 Task: Look for Airbnb properties in Kibakwe, Tanzania from 8th November, 2023 to 16th November, 2023 for 2 adults. Place can be entire room with 1  bedroom having 1 bed and 1 bathroom. Property type can be hotel. Amenities needed are: washing machine.
Action: Mouse moved to (394, 189)
Screenshot: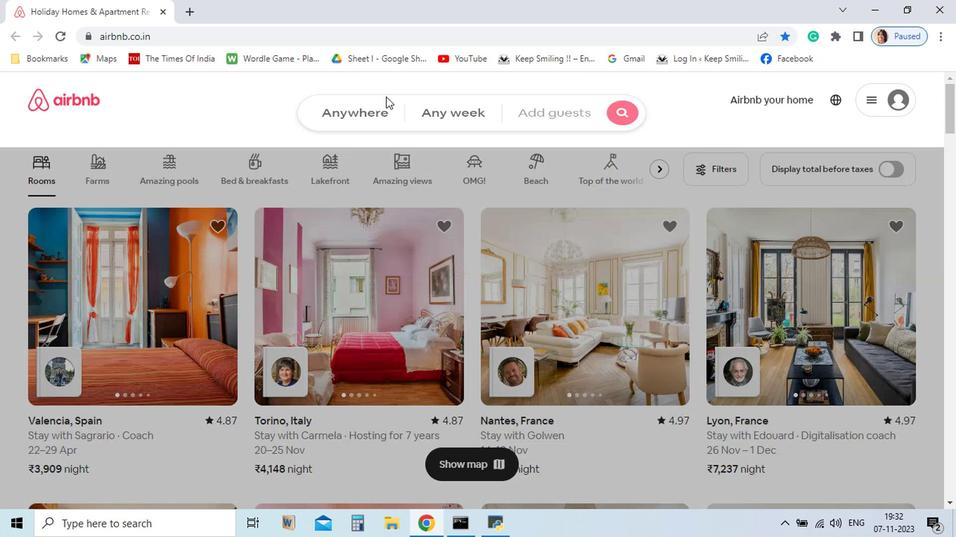 
Action: Mouse pressed left at (394, 189)
Screenshot: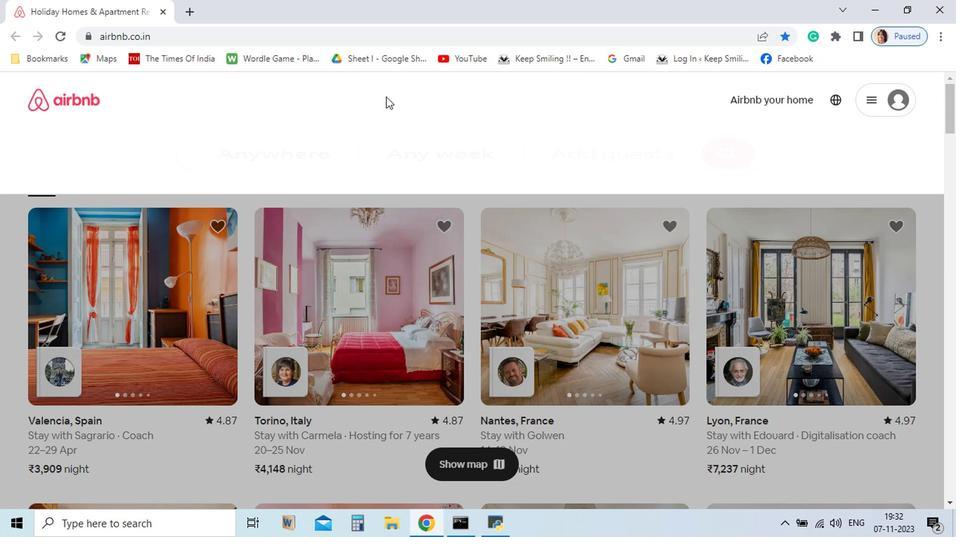 
Action: Mouse moved to (310, 236)
Screenshot: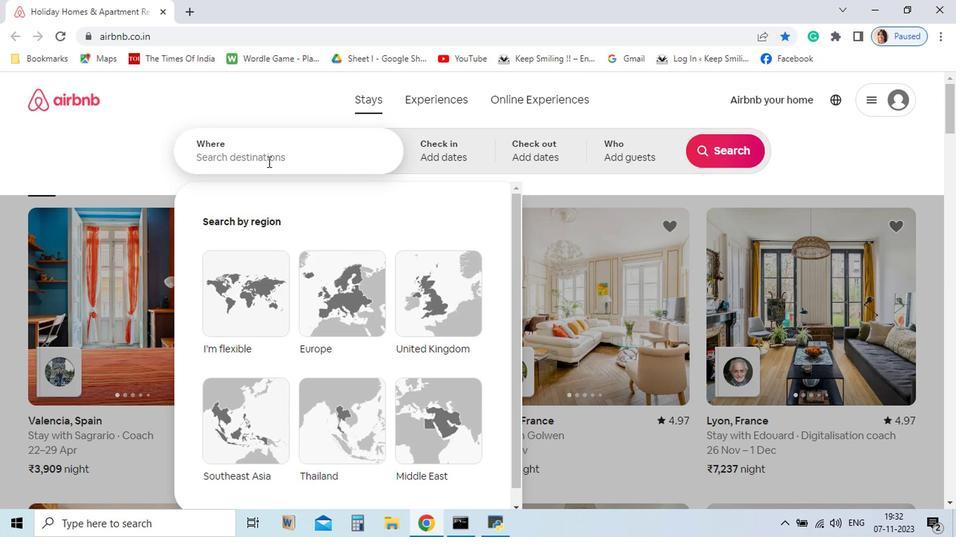 
Action: Key pressed <Key.shift_r>K
Screenshot: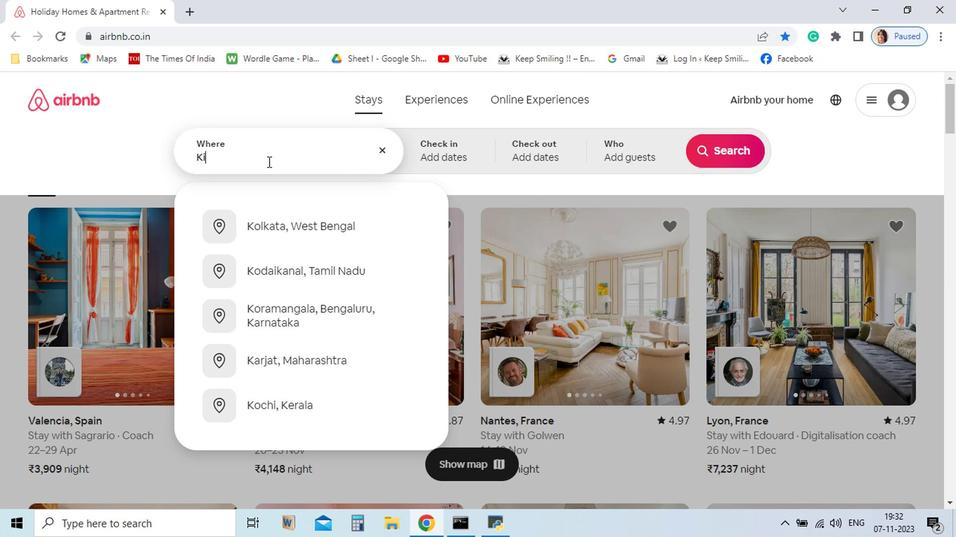 
Action: Mouse moved to (310, 236)
Screenshot: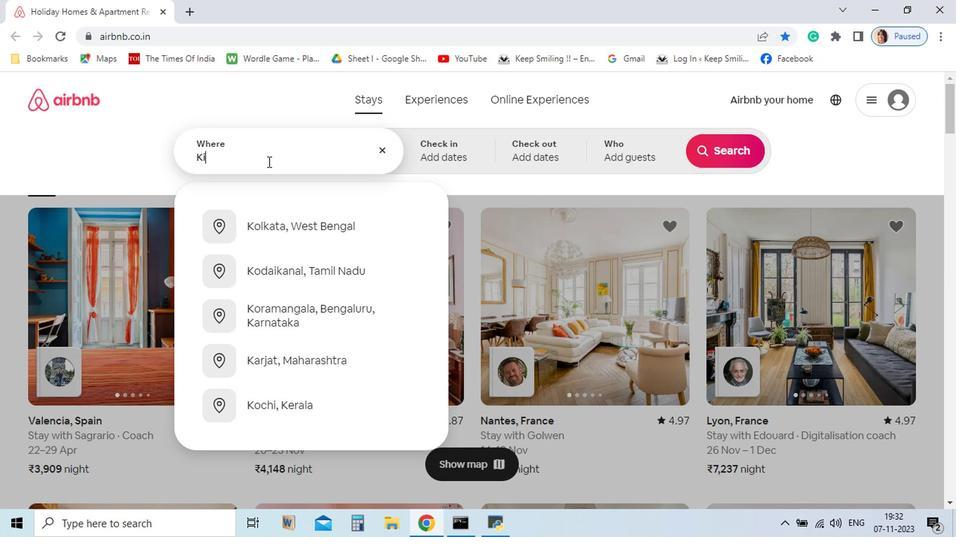 
Action: Key pressed i
Screenshot: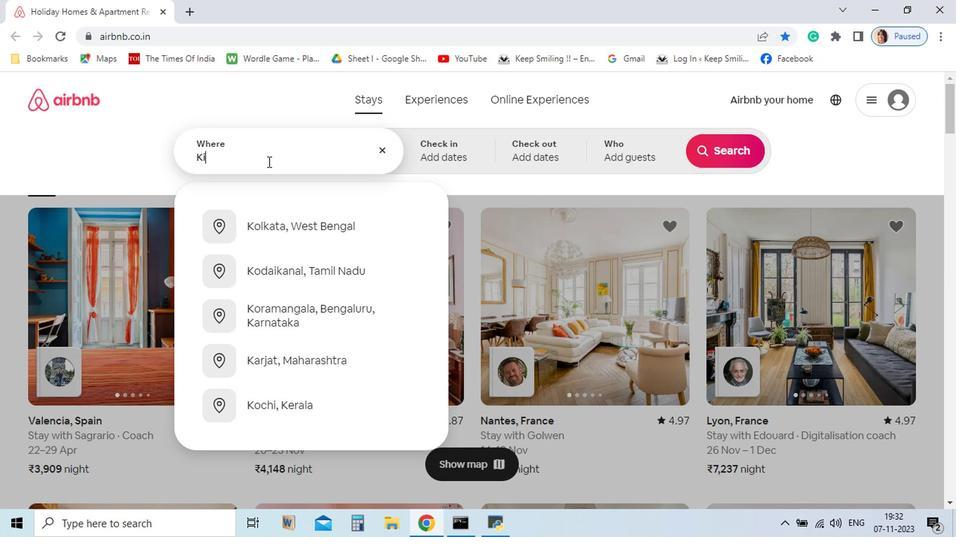 
Action: Mouse moved to (310, 236)
Screenshot: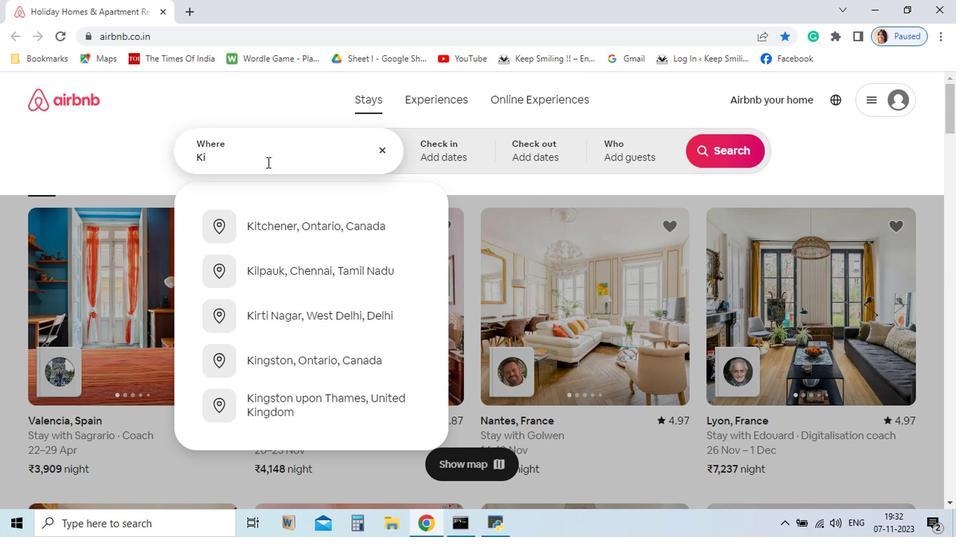 
Action: Key pressed bakwe,<Key.space><Key.shift>Tanzania<Key.enter>
Screenshot: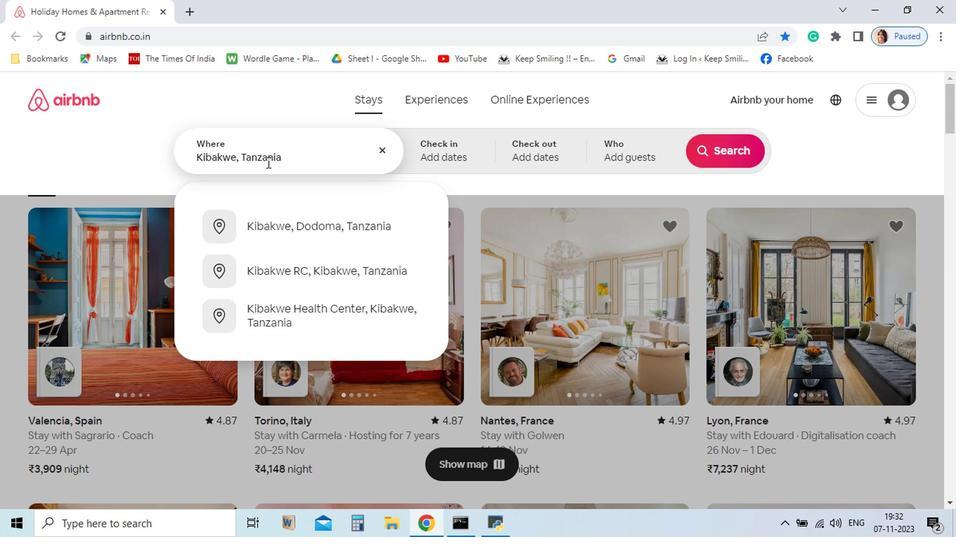 
Action: Mouse moved to (353, 381)
Screenshot: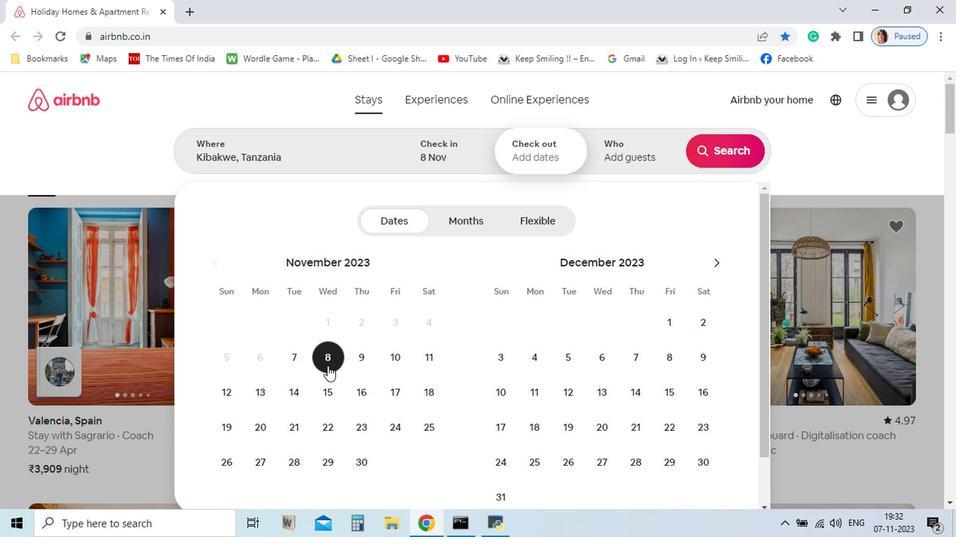 
Action: Mouse pressed left at (353, 381)
Screenshot: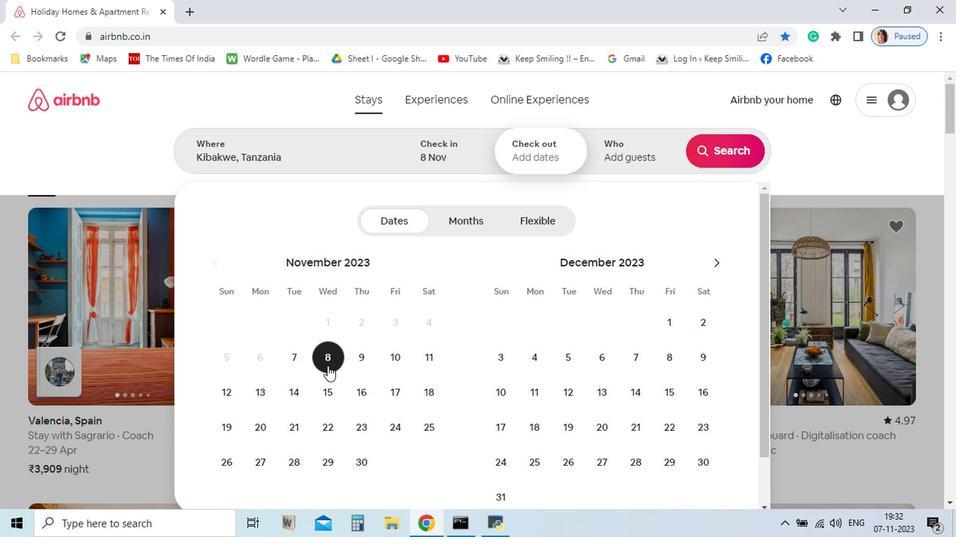 
Action: Mouse moved to (380, 404)
Screenshot: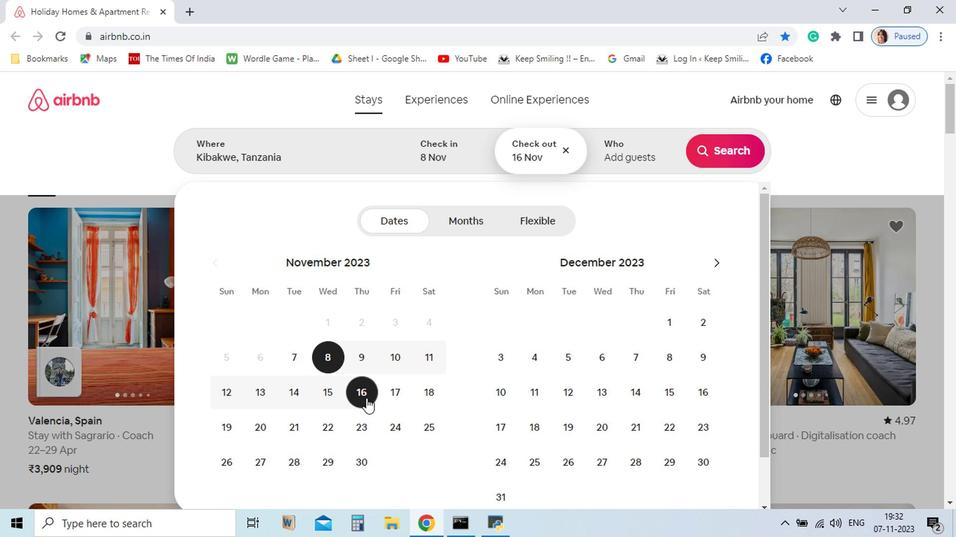 
Action: Mouse pressed left at (380, 404)
Screenshot: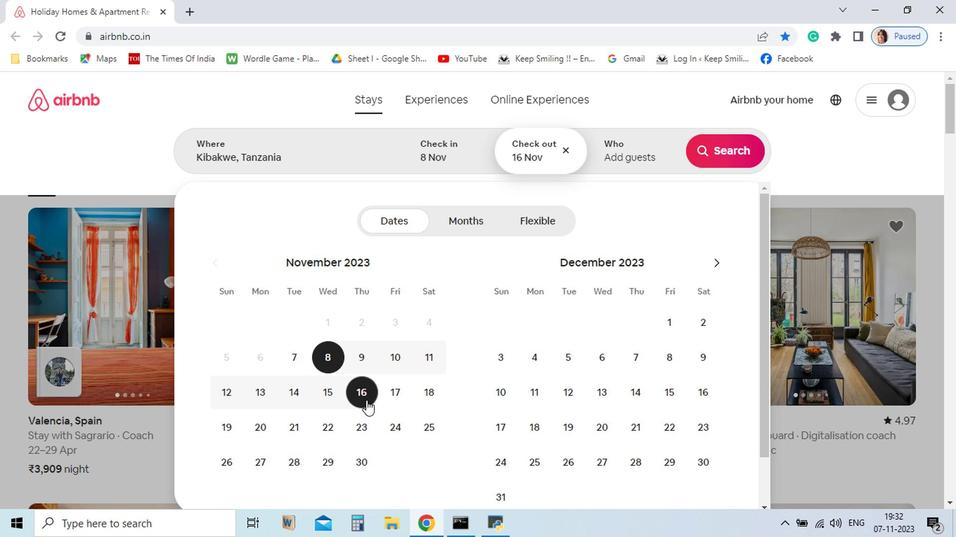
Action: Mouse moved to (554, 231)
Screenshot: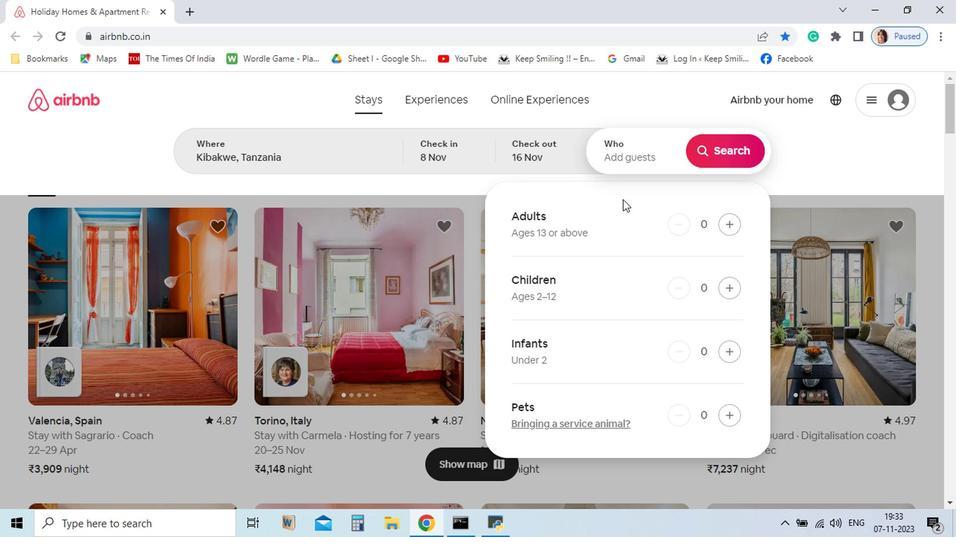 
Action: Mouse pressed left at (554, 231)
Screenshot: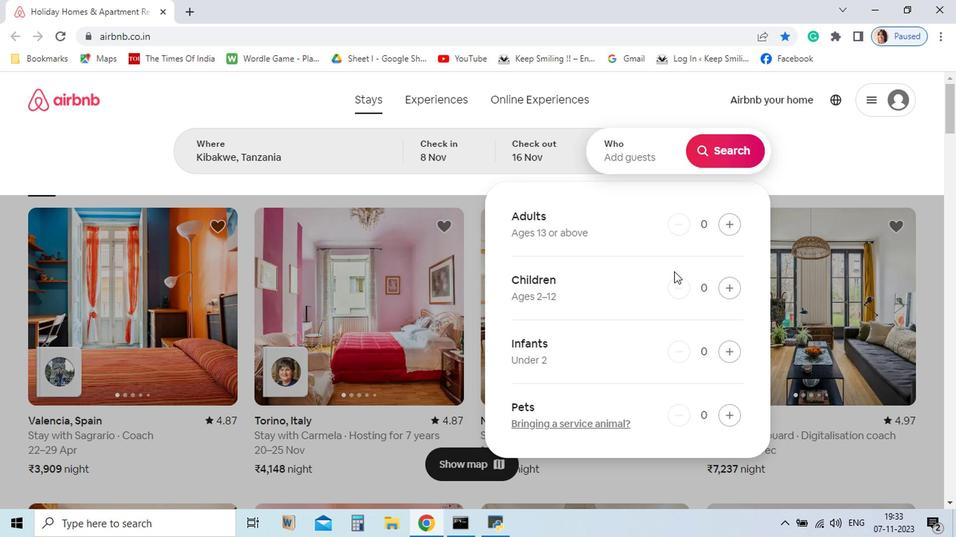 
Action: Mouse moved to (635, 283)
Screenshot: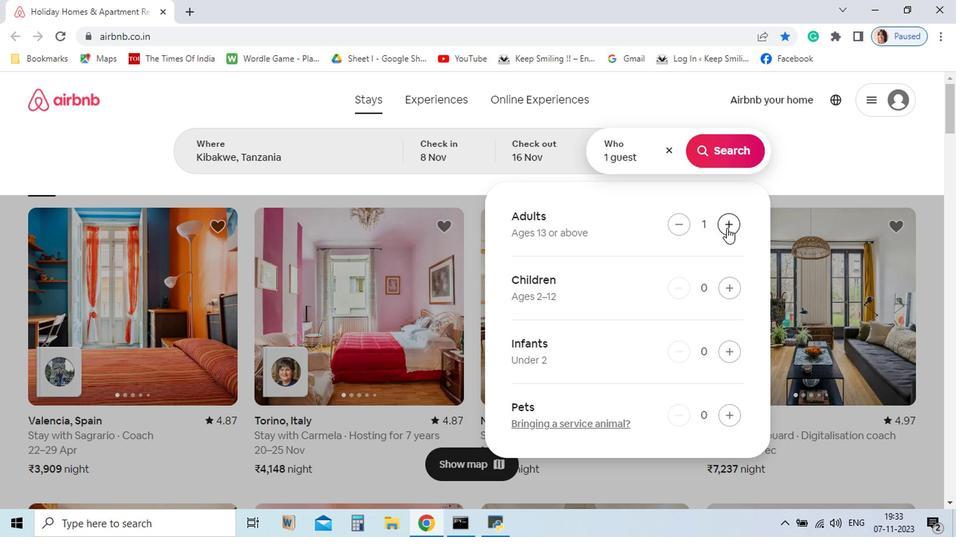 
Action: Mouse pressed left at (635, 283)
Screenshot: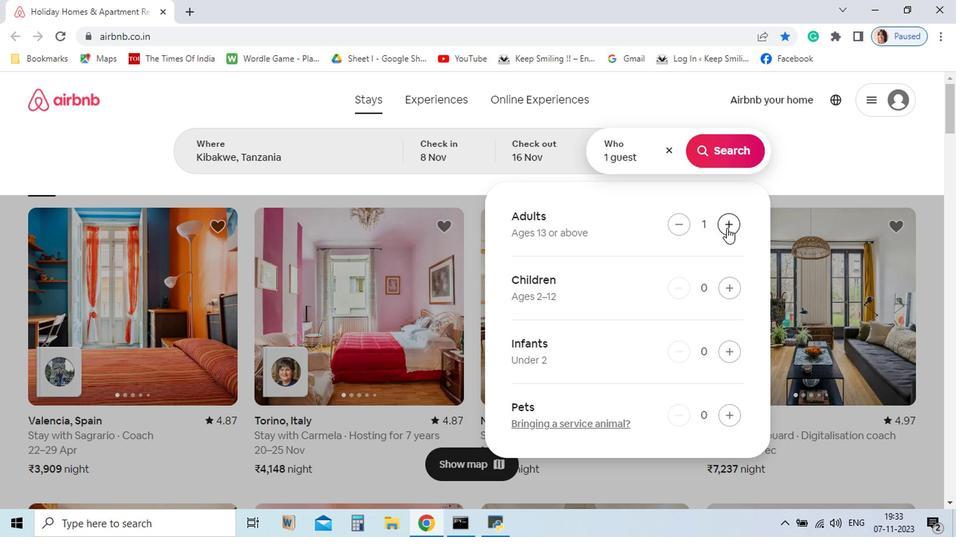 
Action: Mouse pressed left at (635, 283)
Screenshot: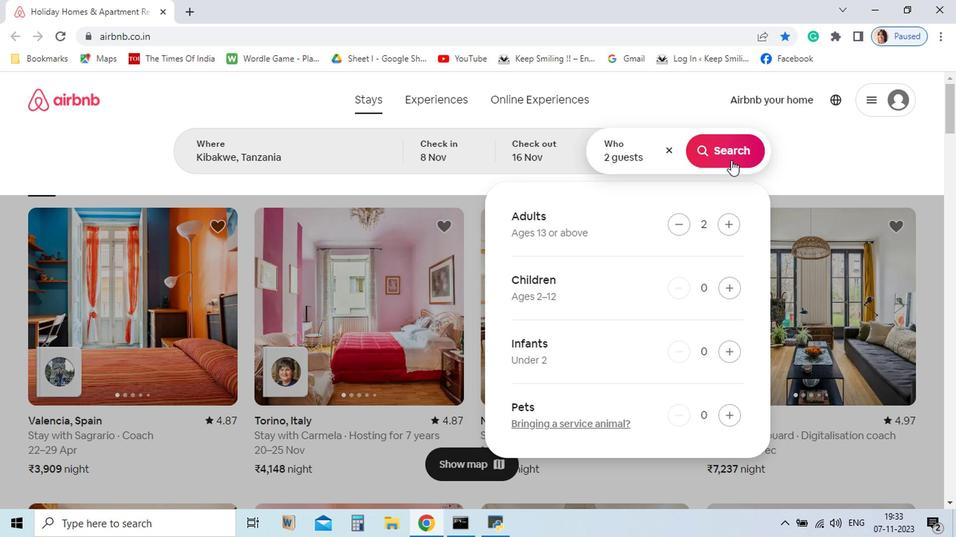 
Action: Mouse moved to (638, 232)
Screenshot: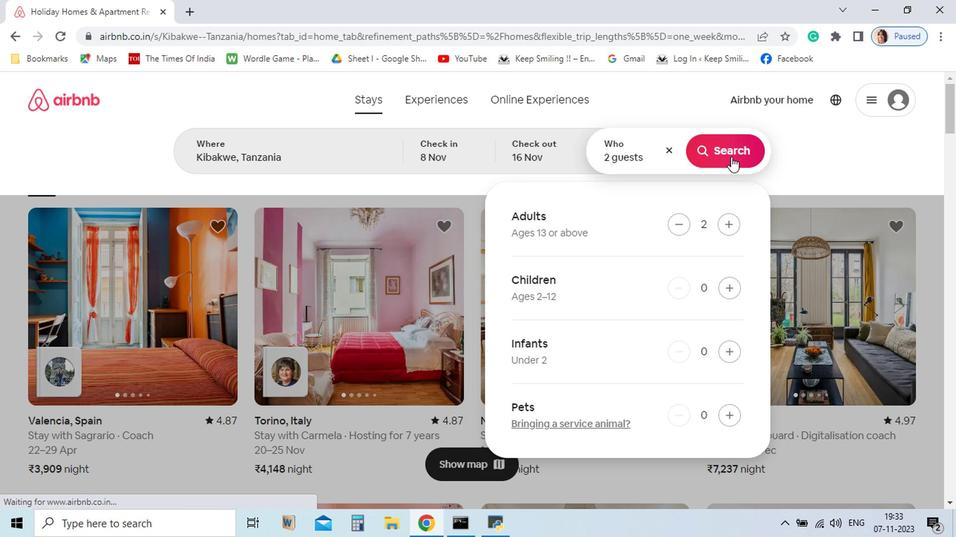 
Action: Mouse pressed left at (638, 232)
Screenshot: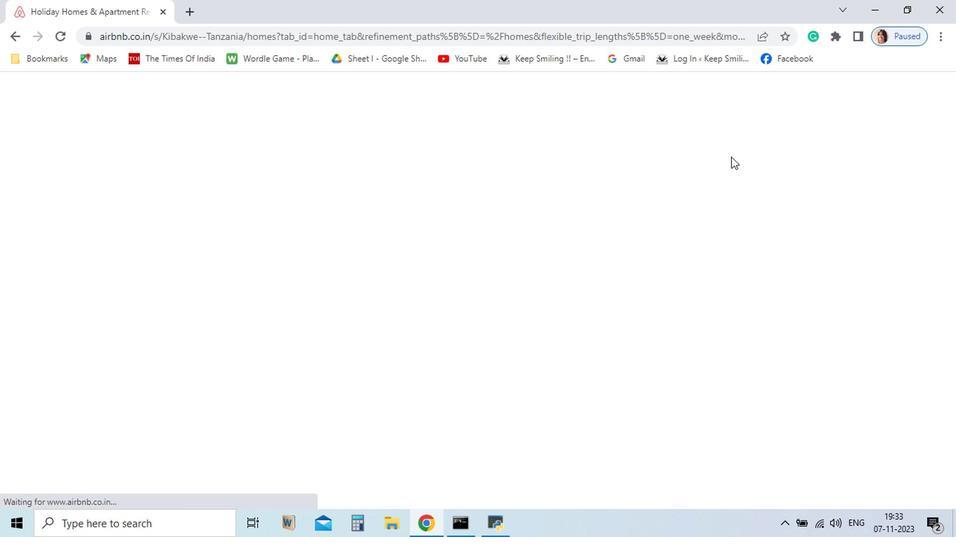 
Action: Mouse moved to (638, 232)
Screenshot: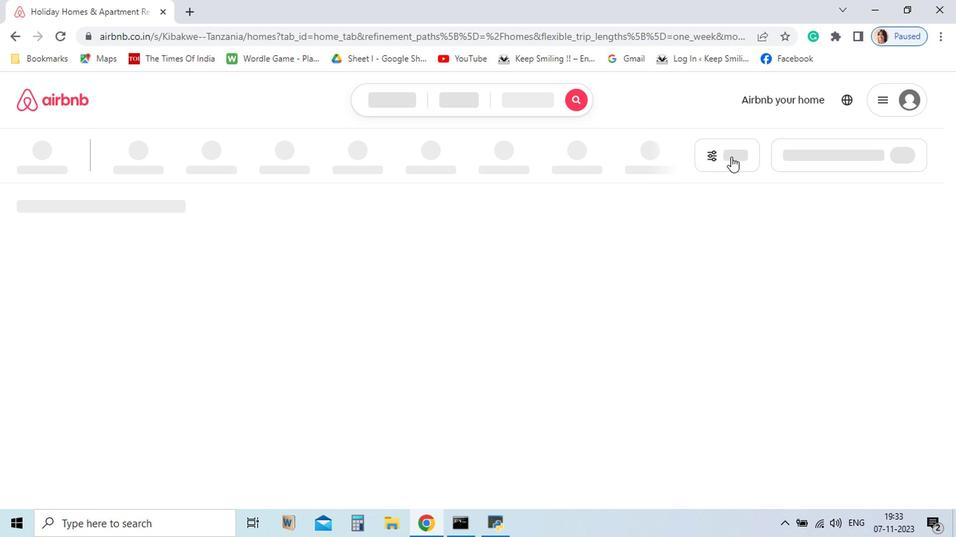 
Action: Mouse pressed left at (638, 232)
Screenshot: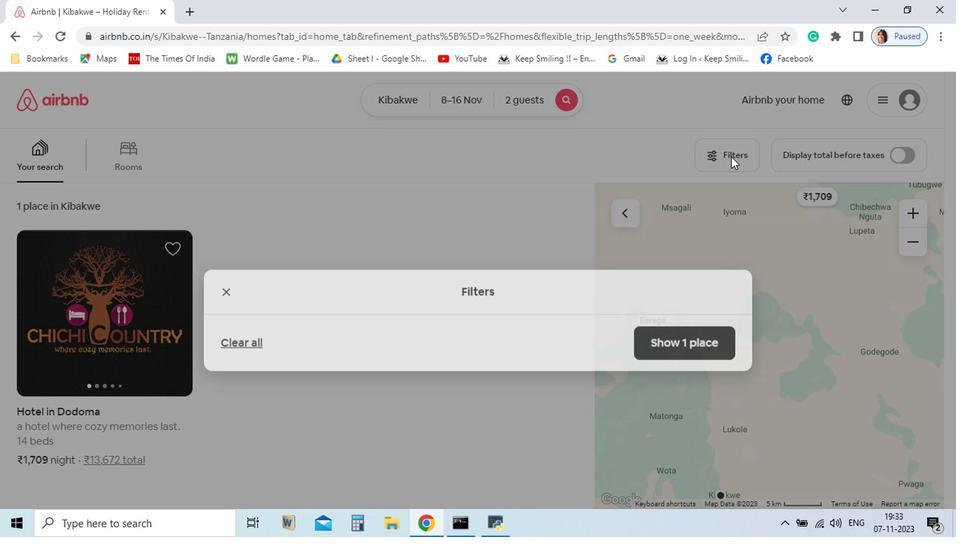
Action: Mouse moved to (649, 416)
Screenshot: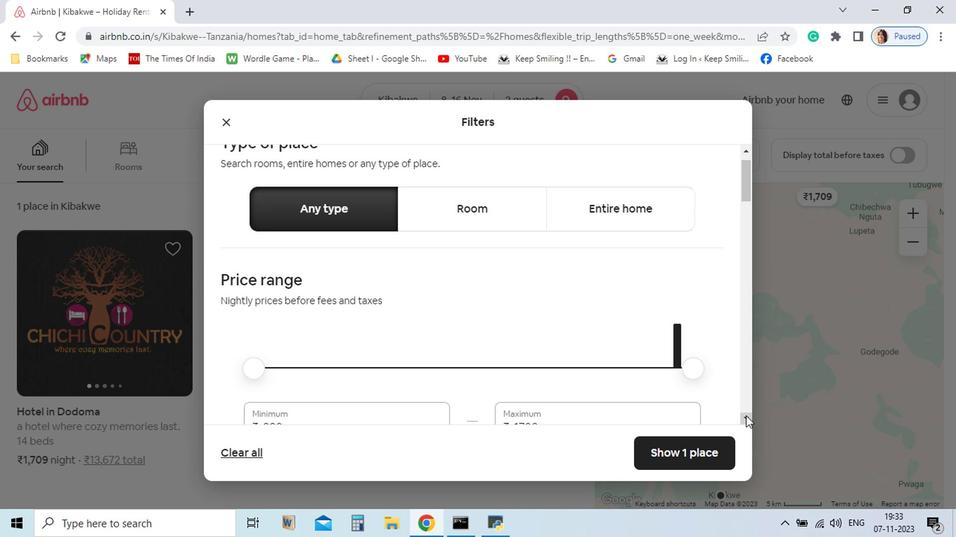
Action: Mouse pressed left at (649, 416)
Screenshot: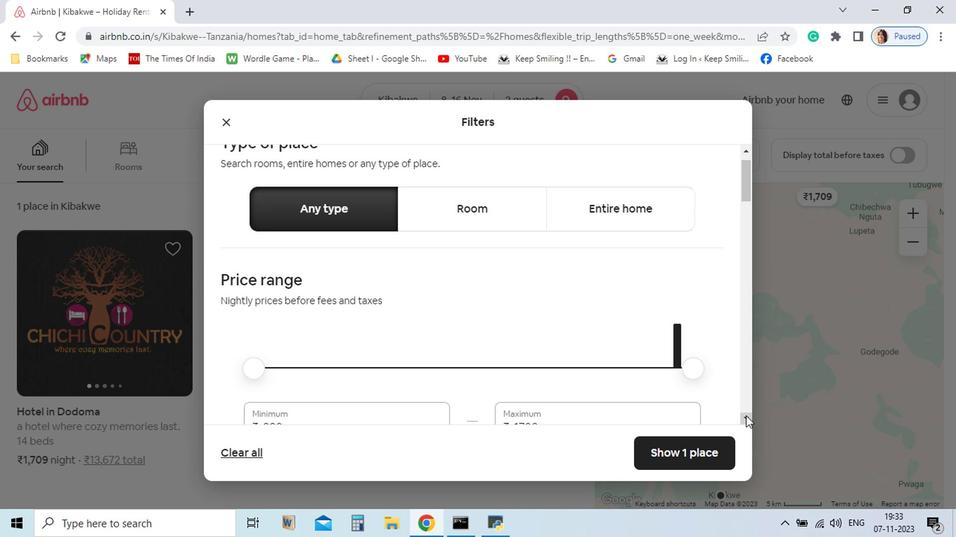 
Action: Mouse pressed left at (649, 416)
Screenshot: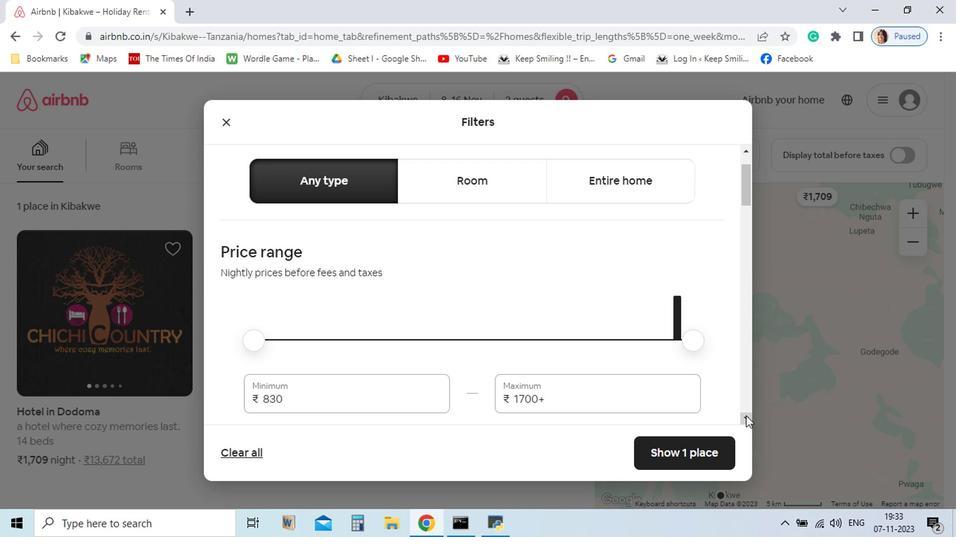 
Action: Mouse pressed left at (649, 416)
Screenshot: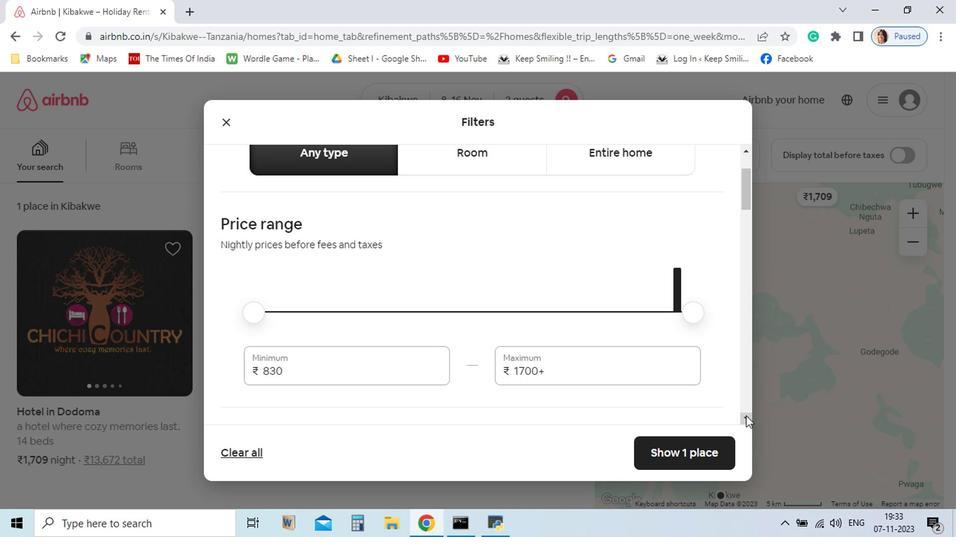 
Action: Mouse pressed left at (649, 416)
Screenshot: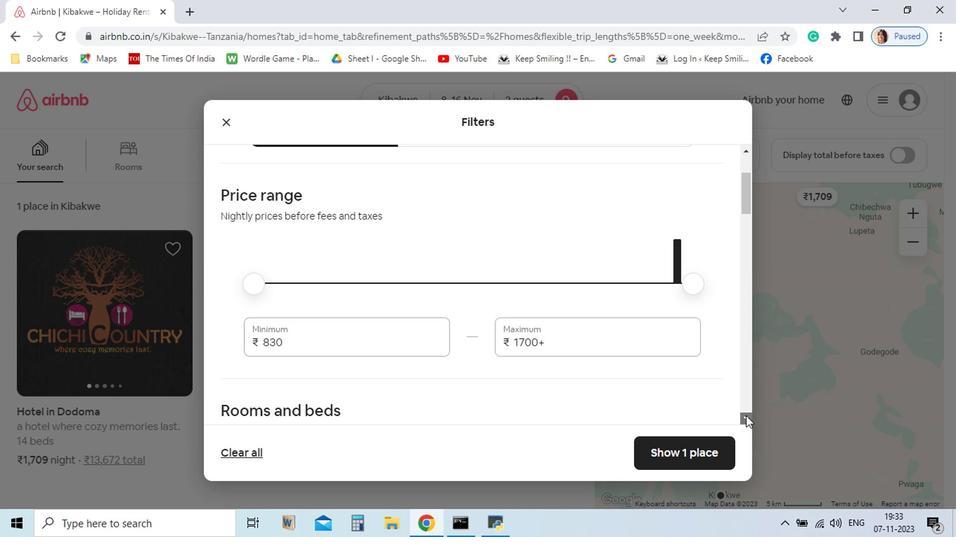 
Action: Mouse pressed left at (649, 416)
Screenshot: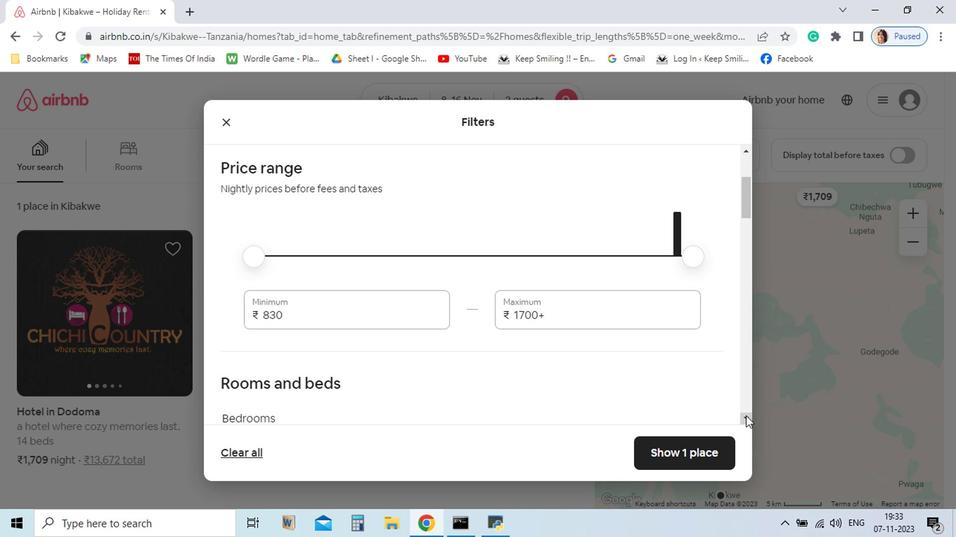 
Action: Mouse pressed left at (649, 416)
Screenshot: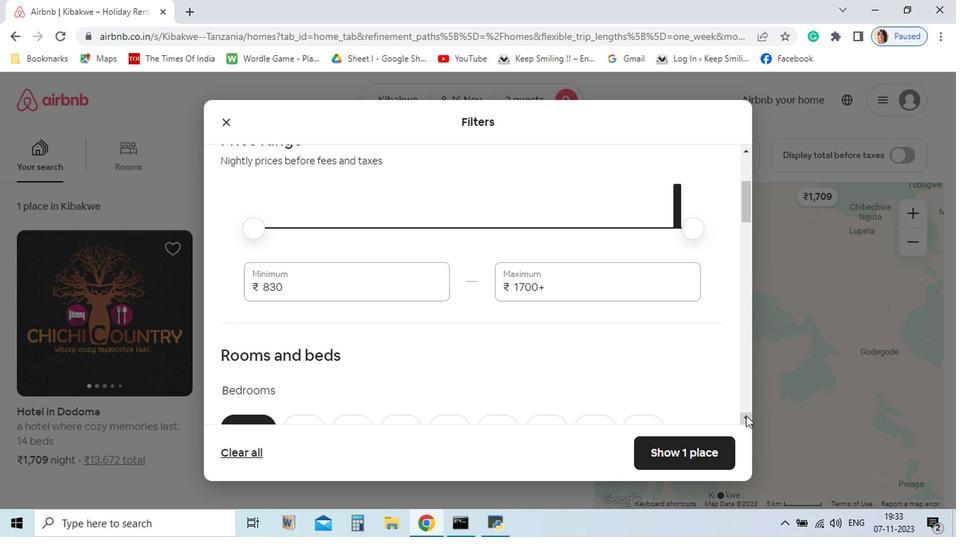 
Action: Mouse pressed left at (649, 416)
Screenshot: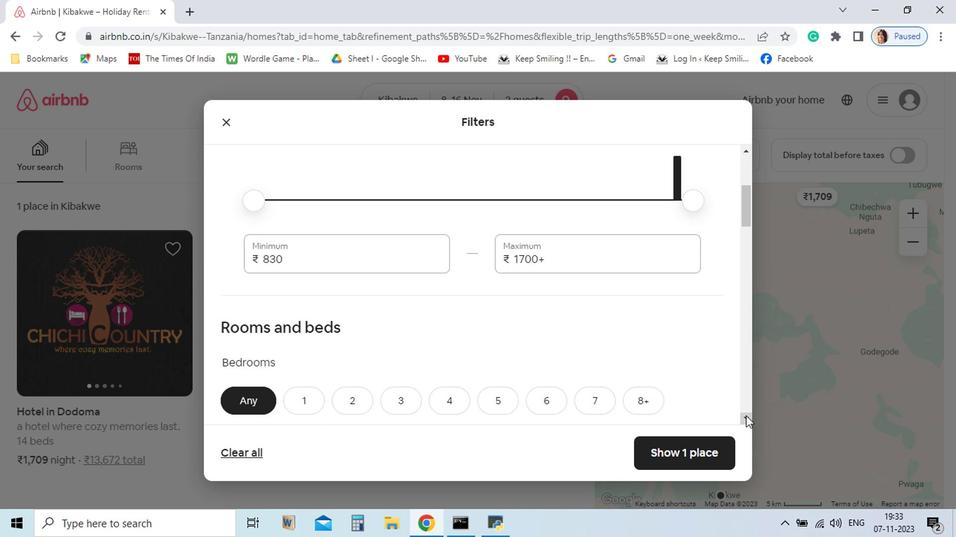 
Action: Mouse pressed left at (649, 416)
Screenshot: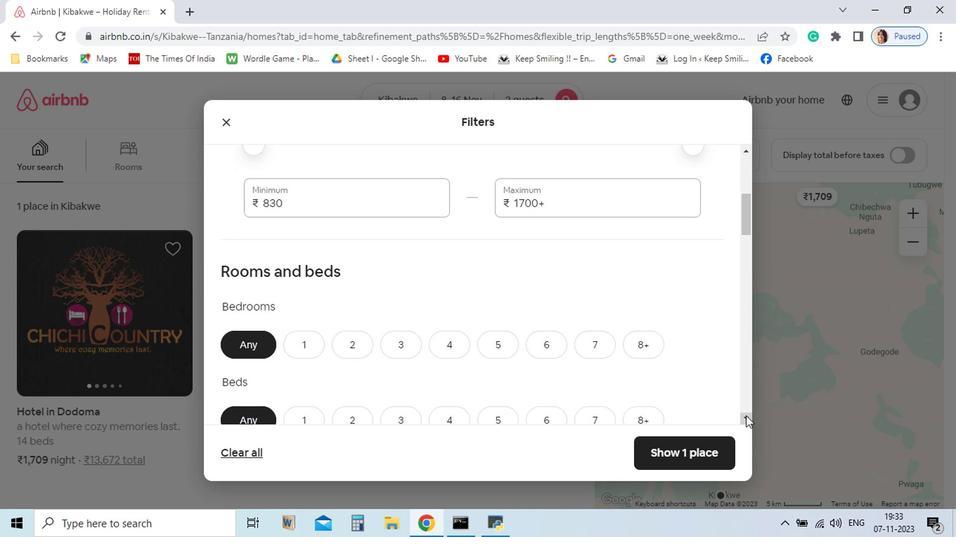
Action: Mouse pressed left at (649, 416)
Screenshot: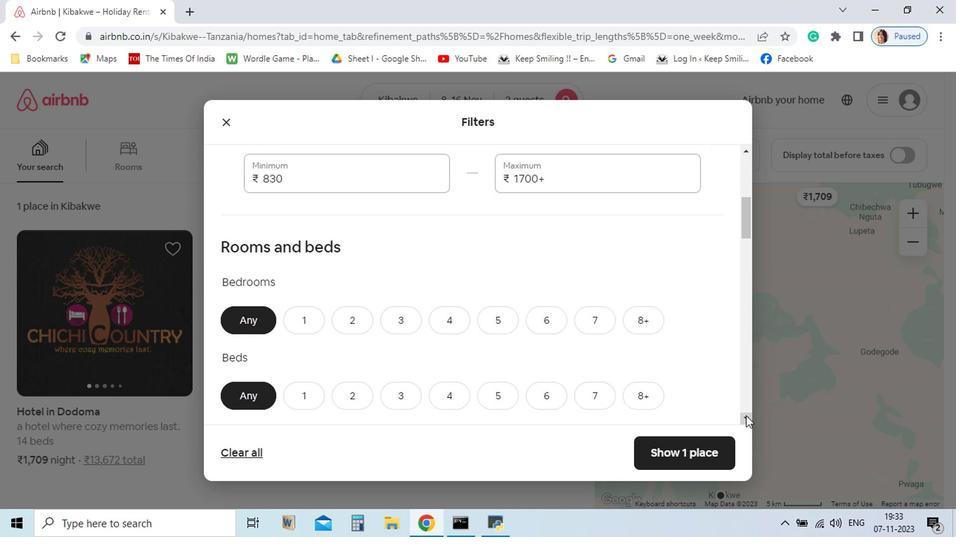 
Action: Mouse pressed left at (649, 416)
Screenshot: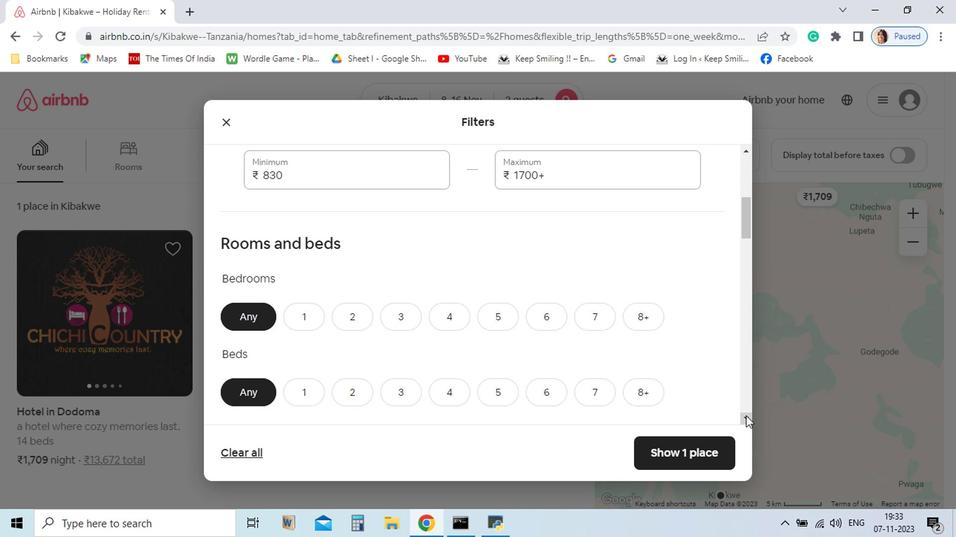 
Action: Mouse pressed left at (649, 416)
Screenshot: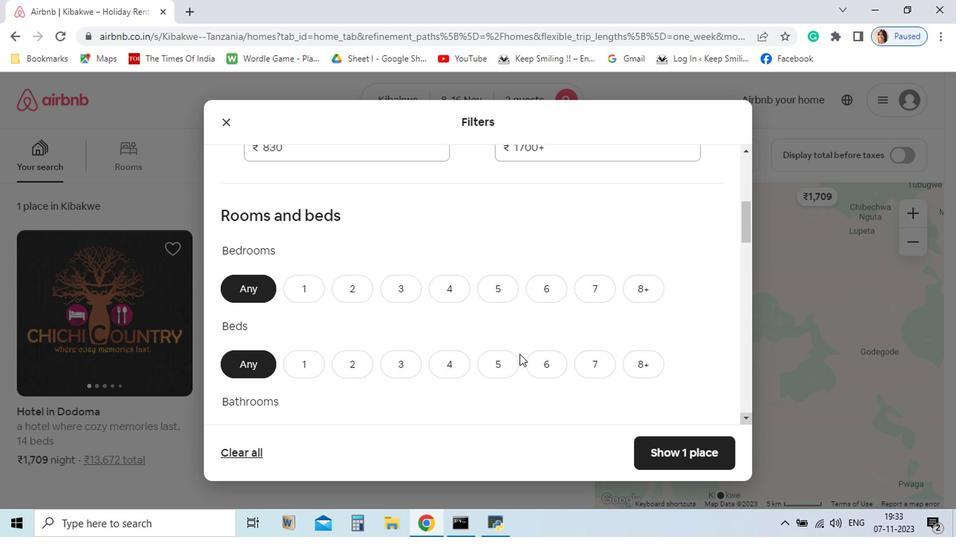 
Action: Mouse moved to (326, 324)
Screenshot: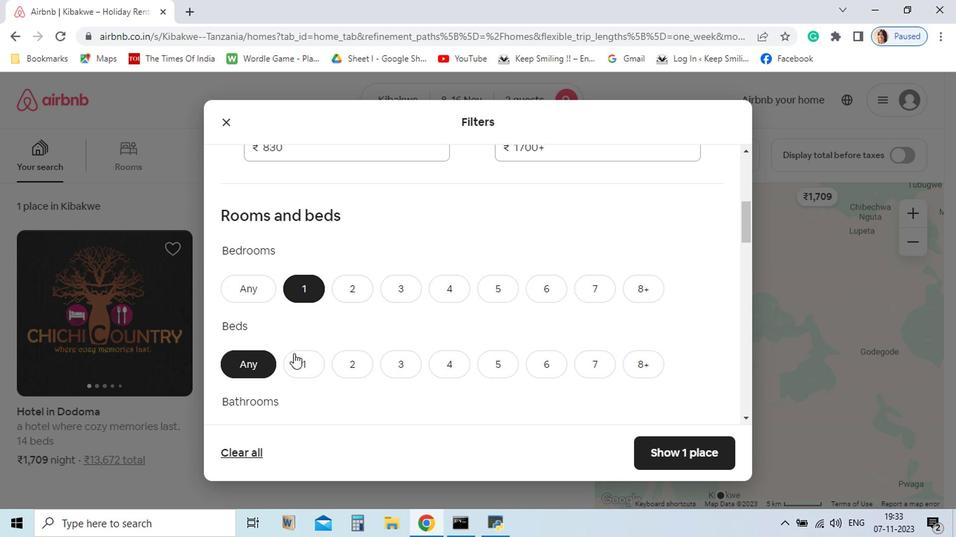 
Action: Mouse pressed left at (326, 324)
Screenshot: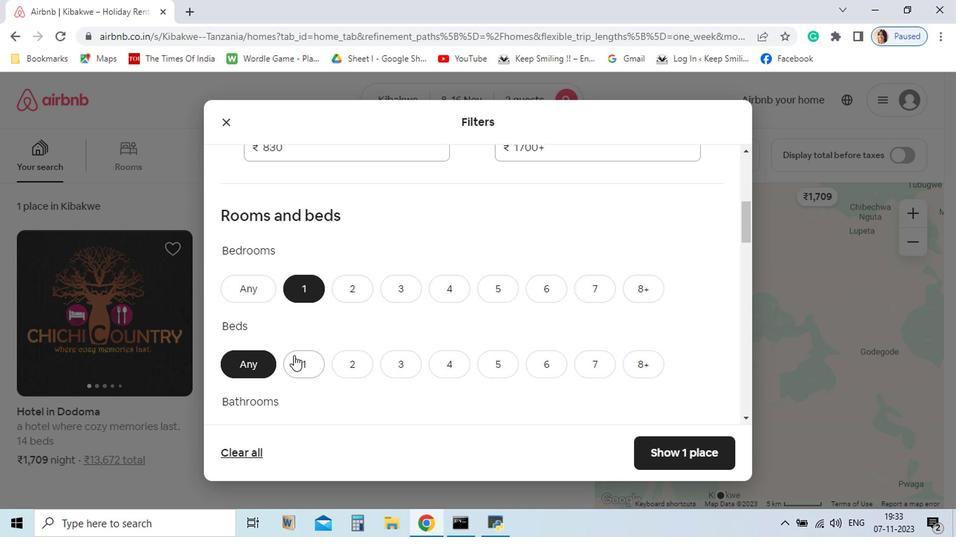 
Action: Mouse moved to (329, 376)
Screenshot: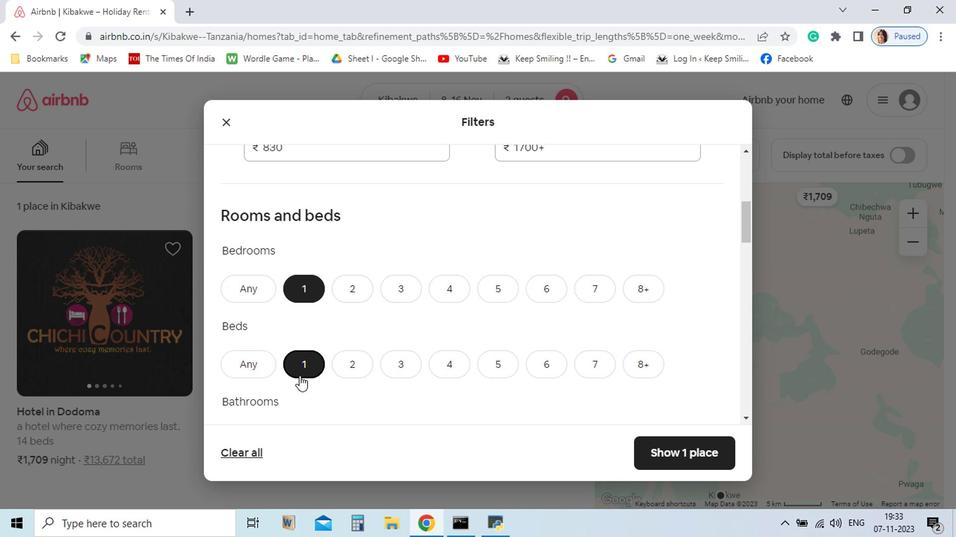 
Action: Mouse pressed left at (329, 376)
Screenshot: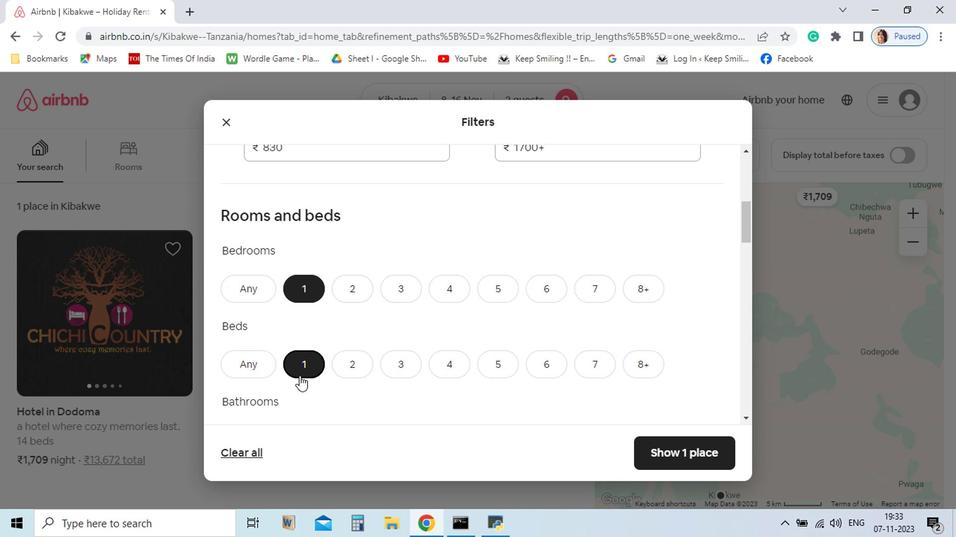 
Action: Mouse moved to (336, 390)
Screenshot: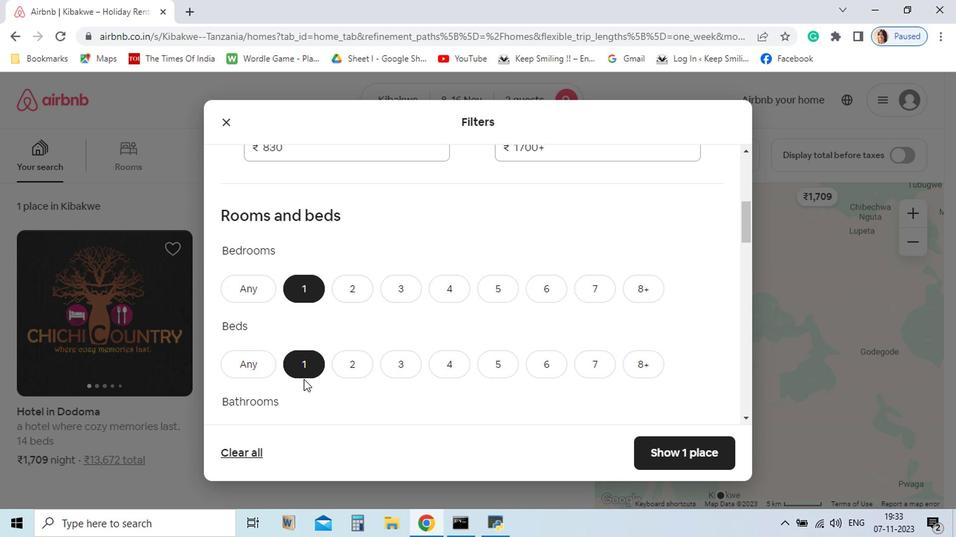 
Action: Mouse scrolled (336, 390) with delta (0, 0)
Screenshot: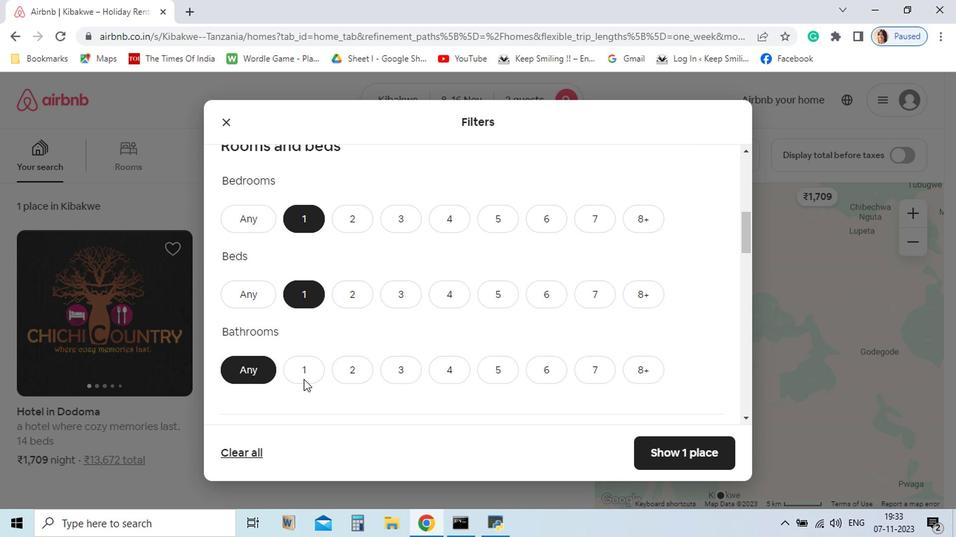 
Action: Mouse moved to (342, 387)
Screenshot: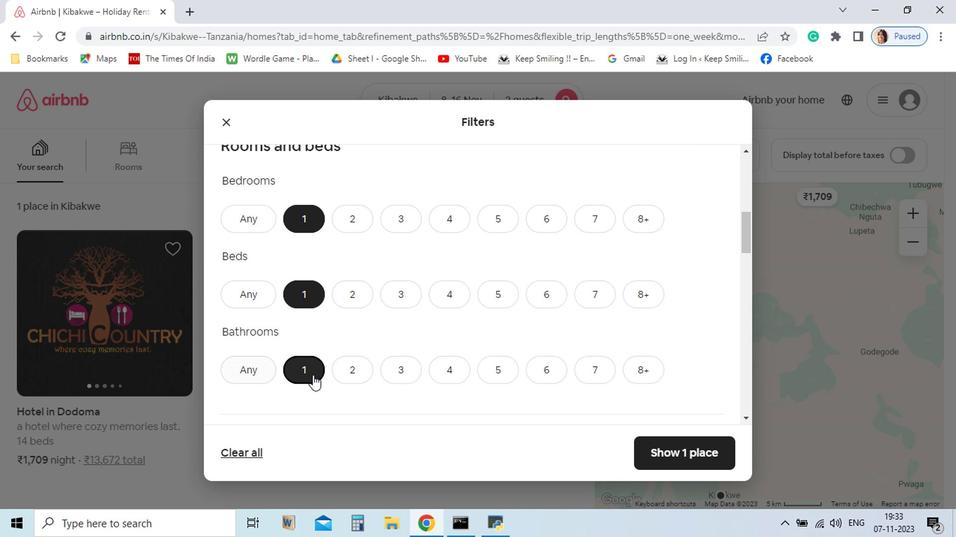 
Action: Mouse pressed left at (342, 387)
Screenshot: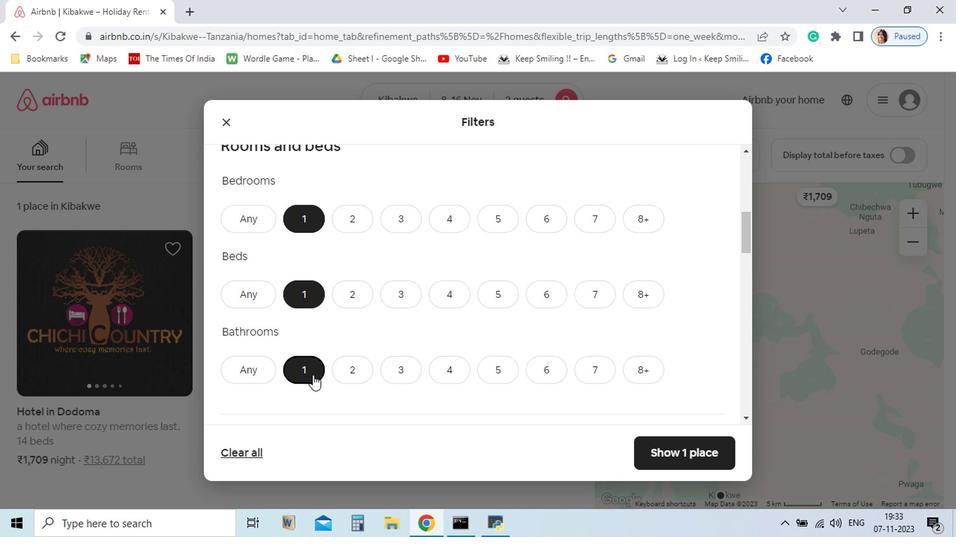 
Action: Mouse moved to (343, 388)
Screenshot: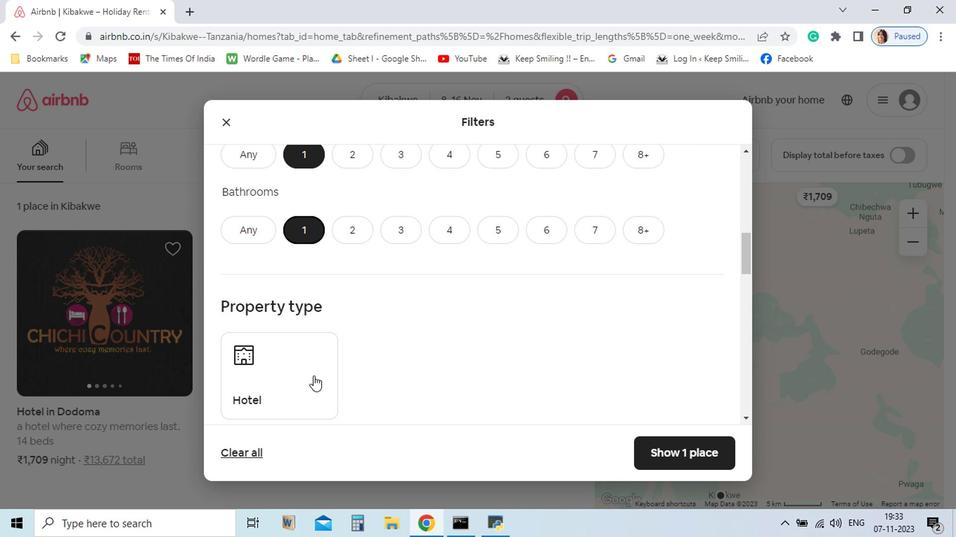 
Action: Mouse scrolled (343, 387) with delta (0, 0)
Screenshot: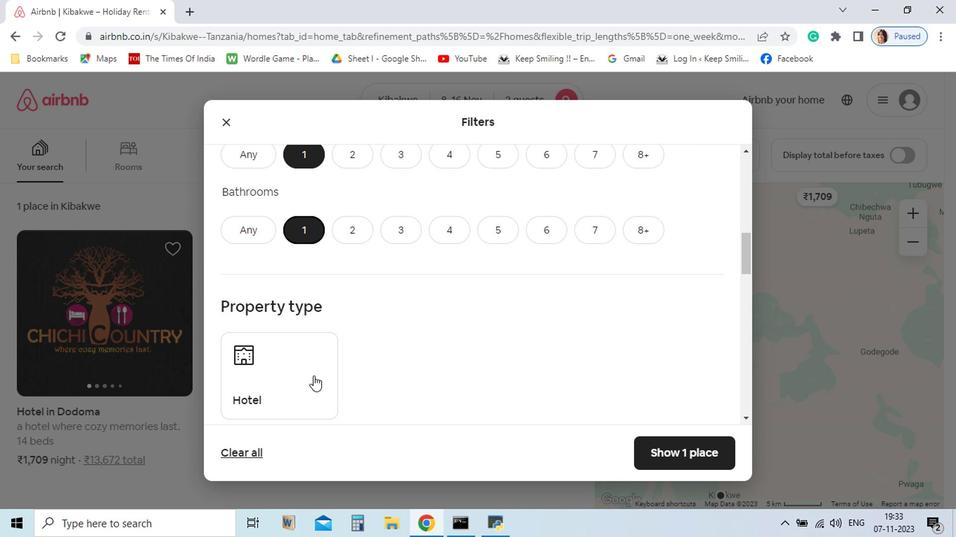 
Action: Mouse scrolled (343, 387) with delta (0, 0)
Screenshot: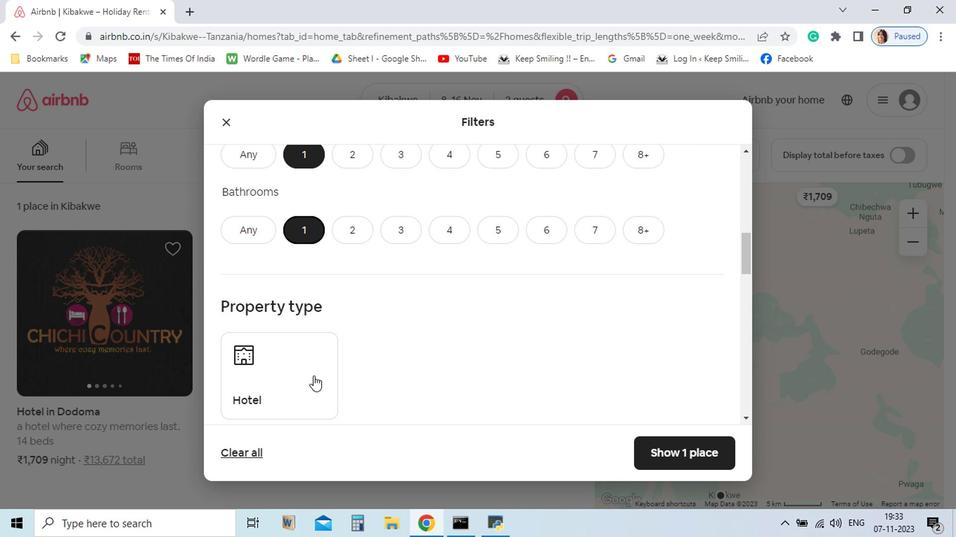 
Action: Mouse pressed left at (343, 388)
Screenshot: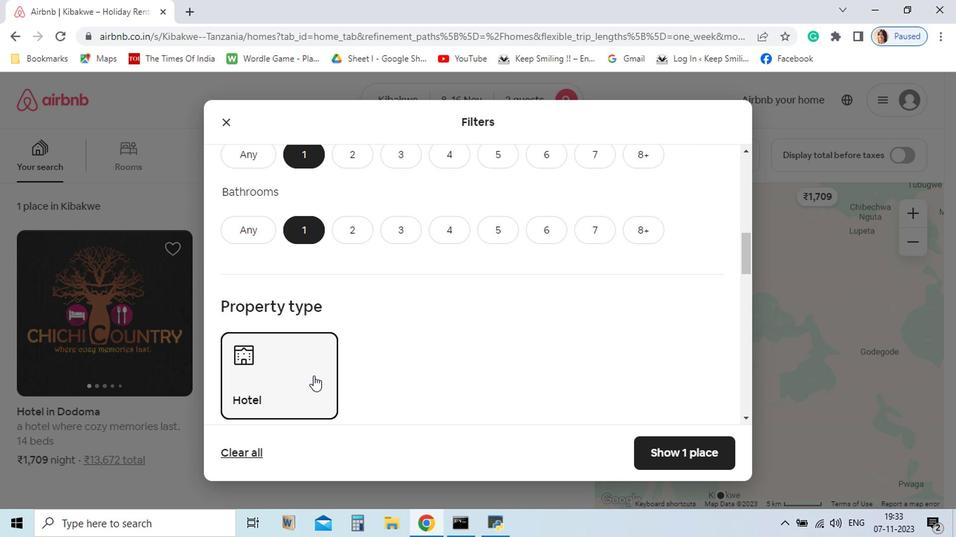 
Action: Mouse moved to (387, 410)
Screenshot: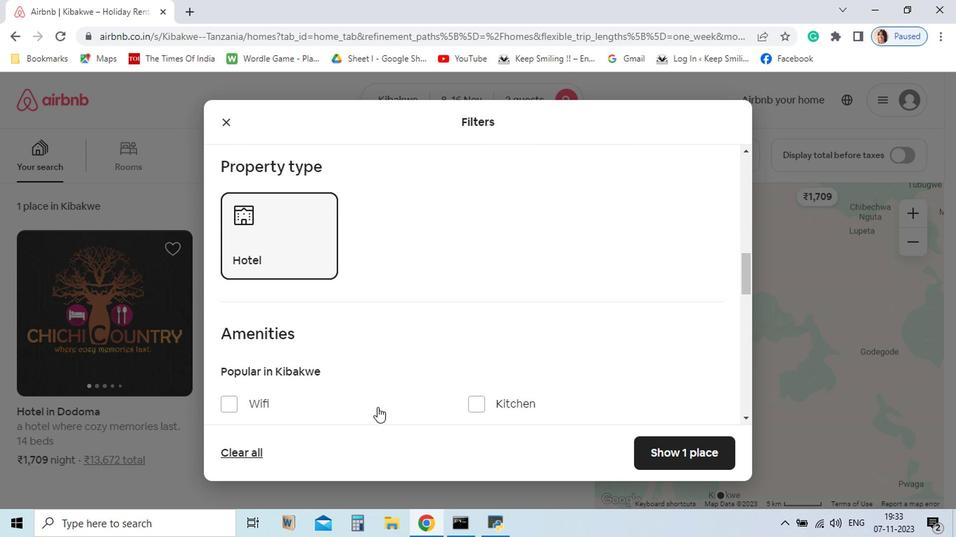 
Action: Mouse scrolled (387, 409) with delta (0, 0)
Screenshot: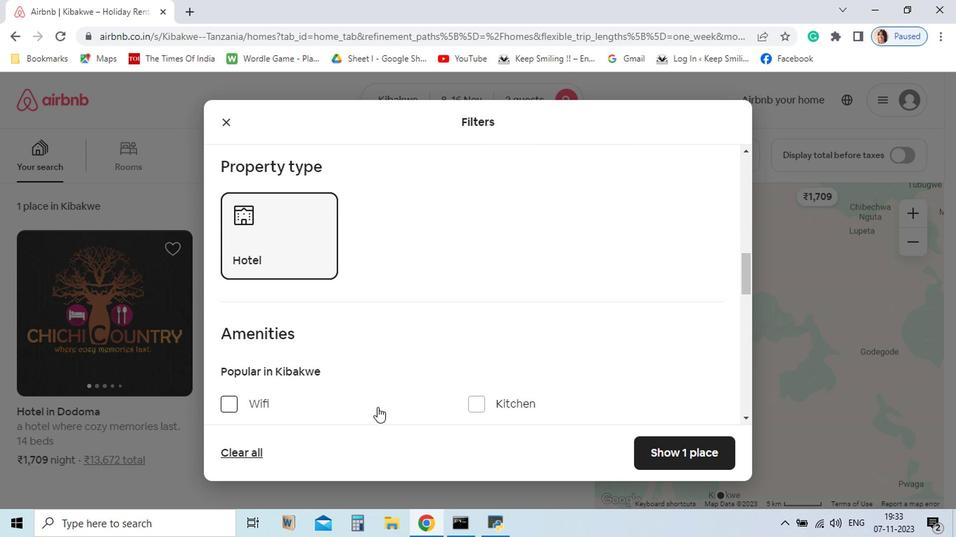 
Action: Mouse scrolled (387, 409) with delta (0, 0)
Screenshot: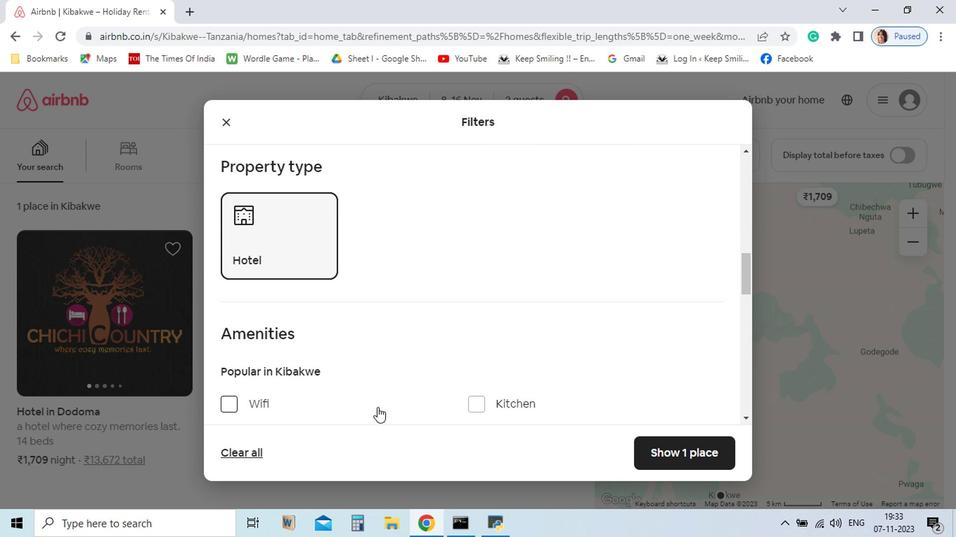 
Action: Mouse moved to (388, 410)
Screenshot: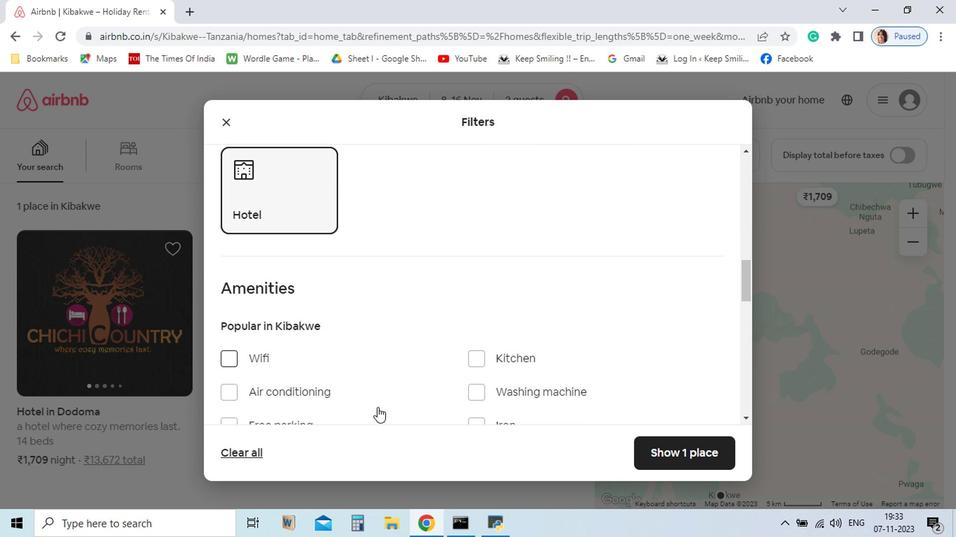 
Action: Mouse scrolled (388, 410) with delta (0, 0)
Screenshot: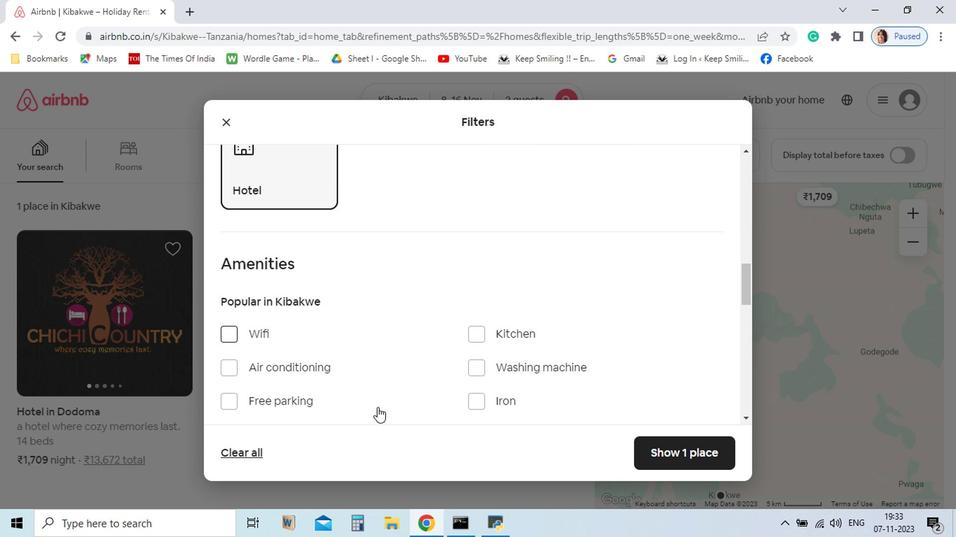 
Action: Mouse moved to (463, 384)
Screenshot: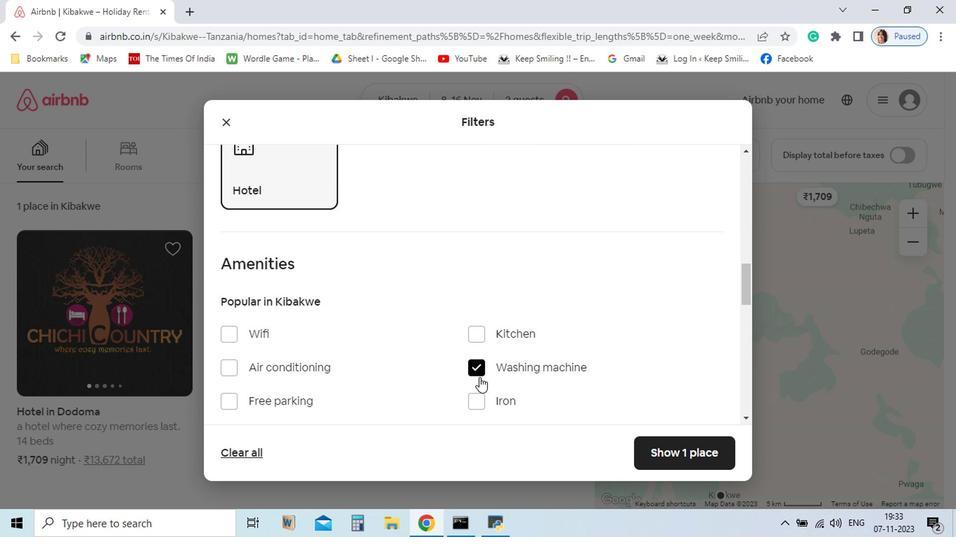
Action: Mouse pressed left at (463, 384)
Screenshot: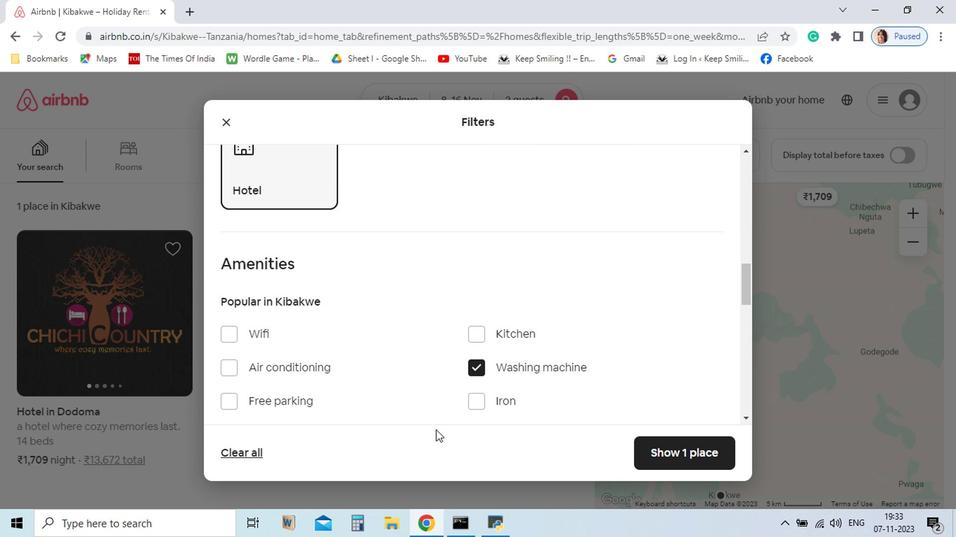 
Action: Mouse moved to (576, 442)
Screenshot: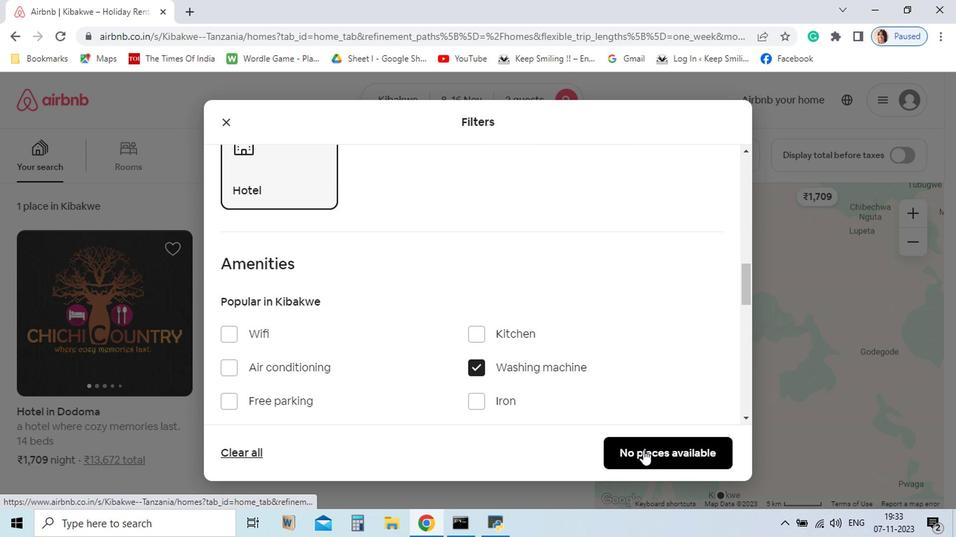 
Action: Mouse pressed left at (576, 442)
Screenshot: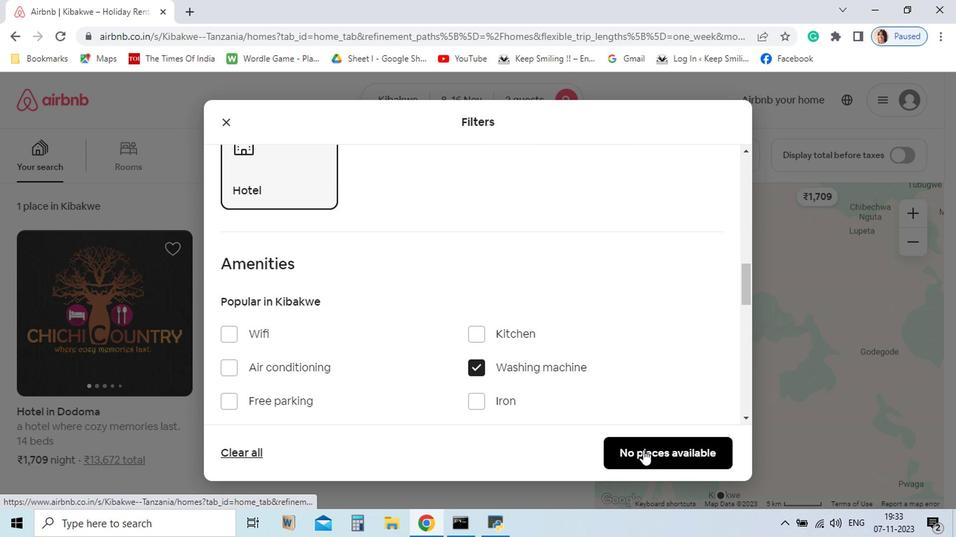 
Action: Mouse moved to (576, 441)
Screenshot: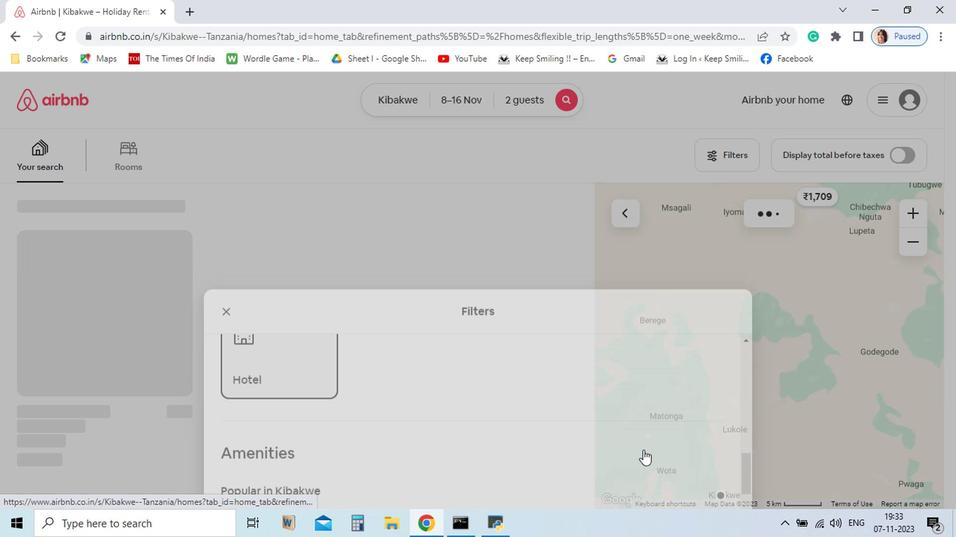 
